 Task: Add Sprouts Large Grade A Brown Cage Free Eggs to the cart.
Action: Mouse moved to (15, 262)
Screenshot: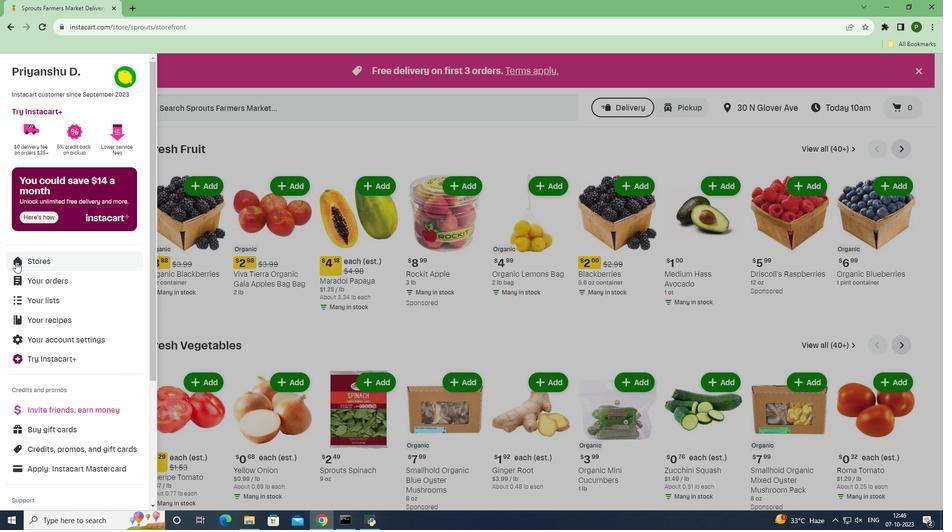 
Action: Mouse pressed left at (15, 262)
Screenshot: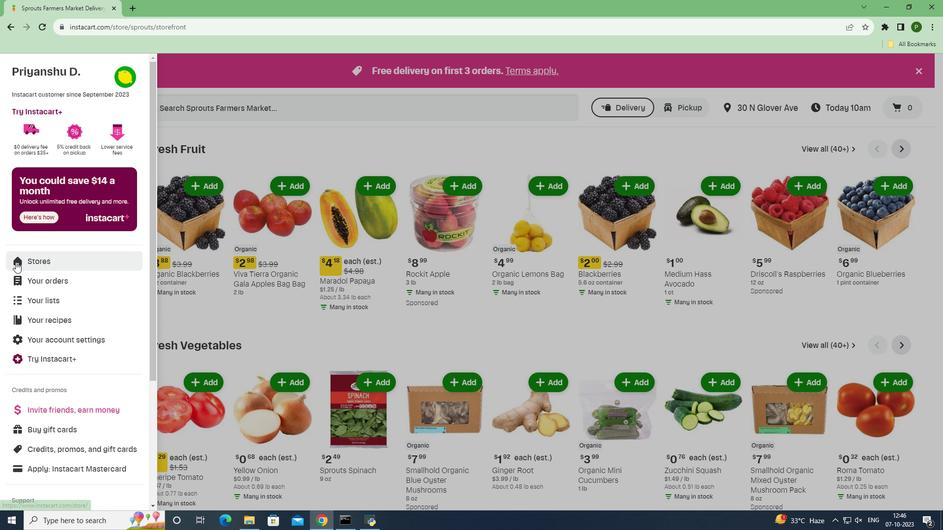 
Action: Mouse moved to (222, 113)
Screenshot: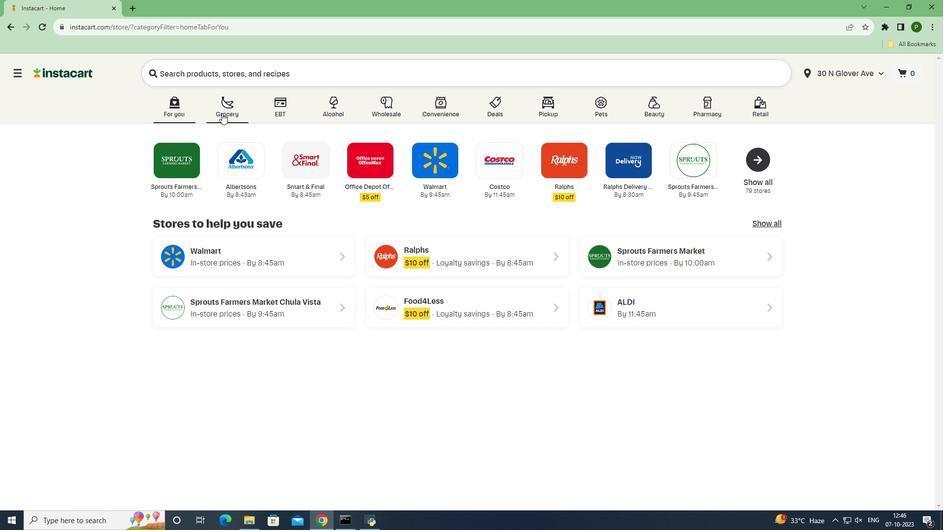 
Action: Mouse pressed left at (222, 113)
Screenshot: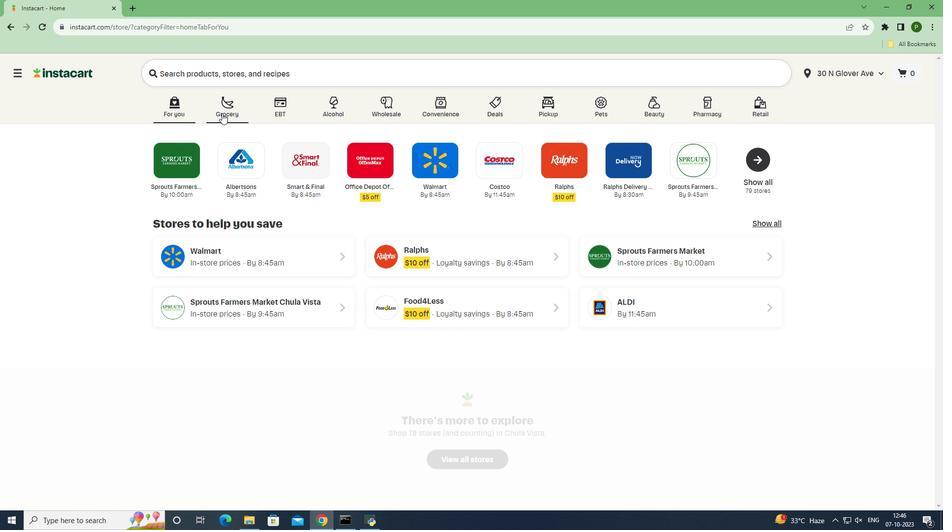 
Action: Mouse moved to (394, 225)
Screenshot: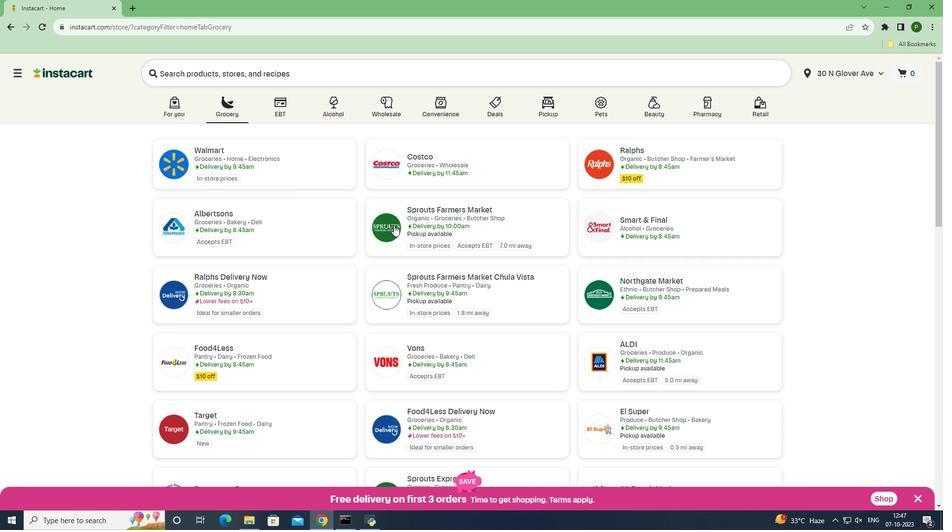 
Action: Mouse pressed left at (394, 225)
Screenshot: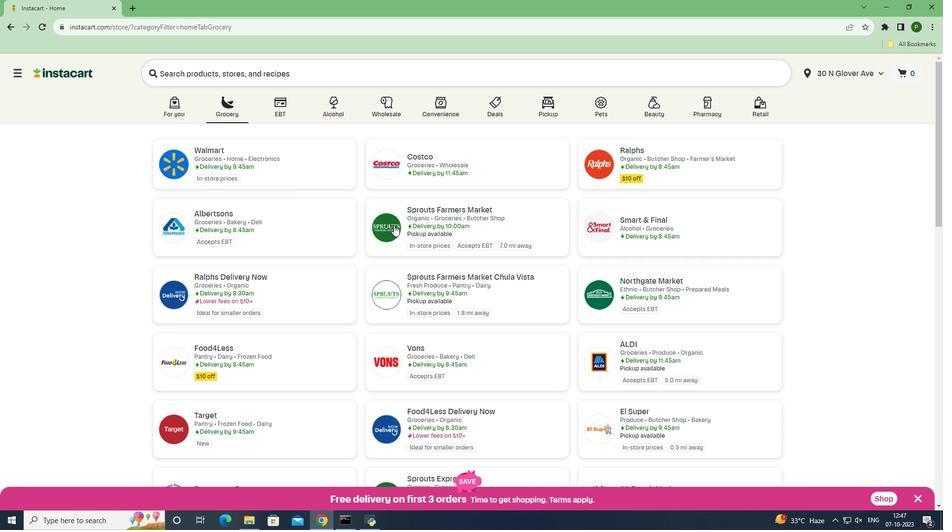 
Action: Mouse moved to (58, 351)
Screenshot: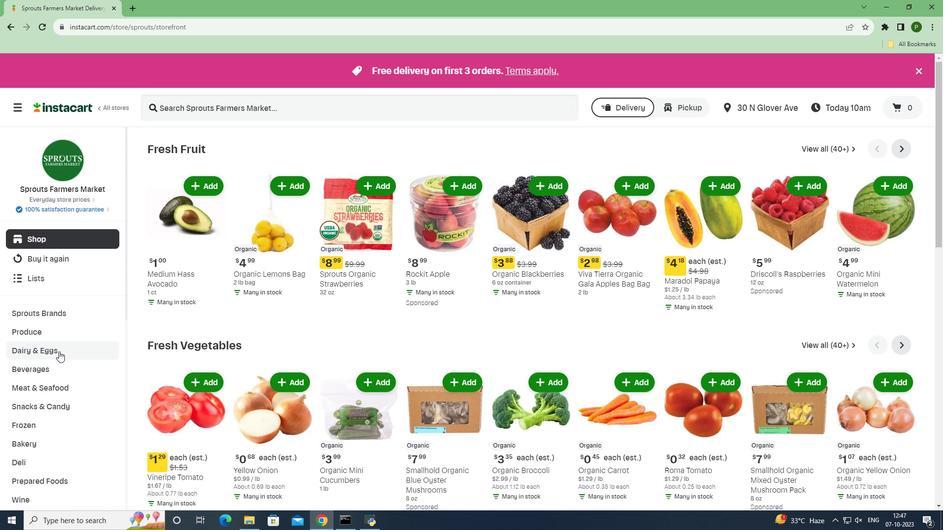 
Action: Mouse pressed left at (58, 351)
Screenshot: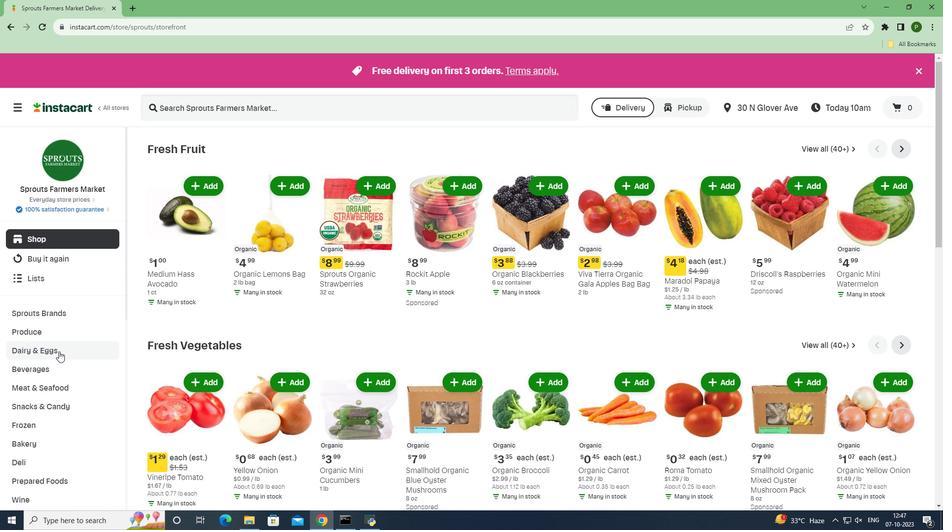 
Action: Mouse moved to (51, 413)
Screenshot: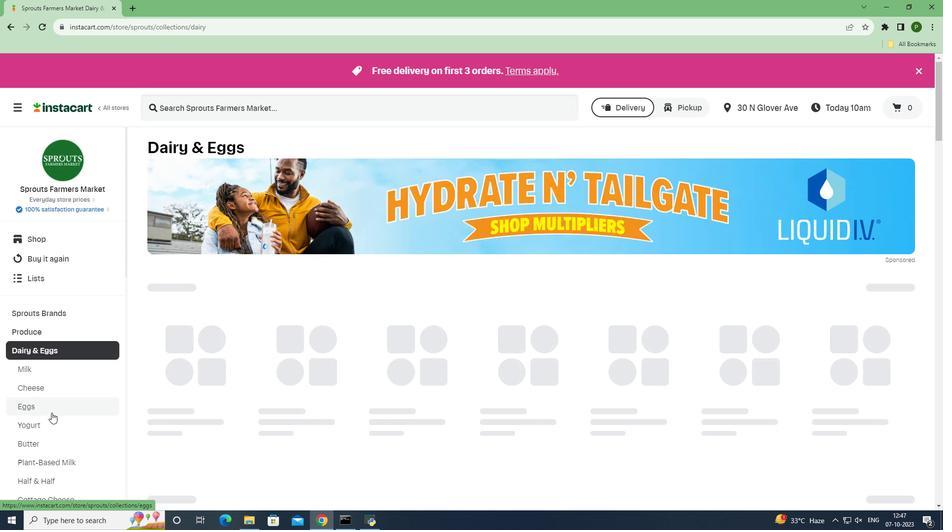 
Action: Mouse pressed left at (51, 413)
Screenshot: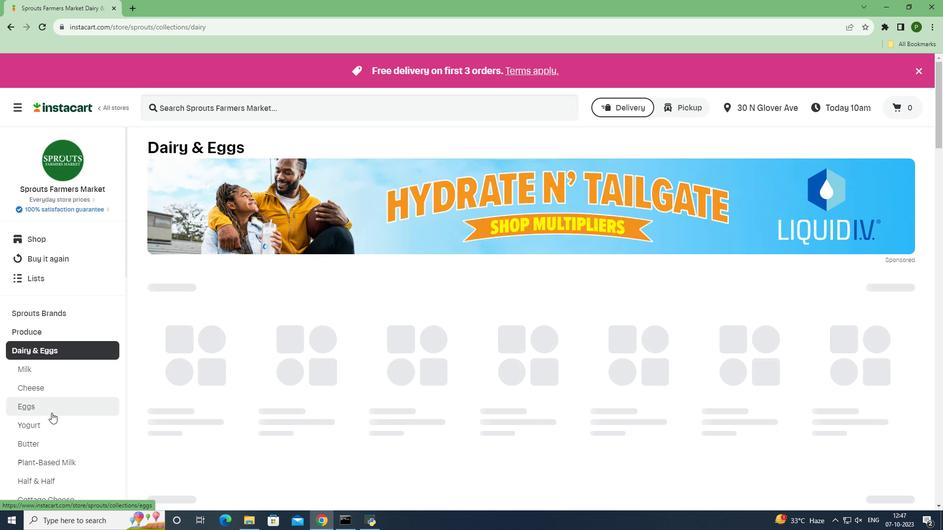 
Action: Mouse moved to (186, 106)
Screenshot: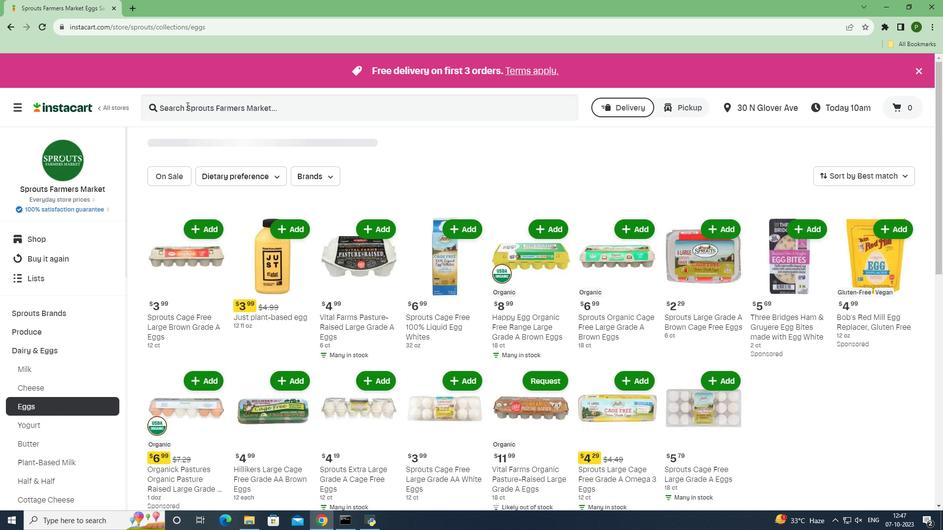 
Action: Mouse pressed left at (186, 106)
Screenshot: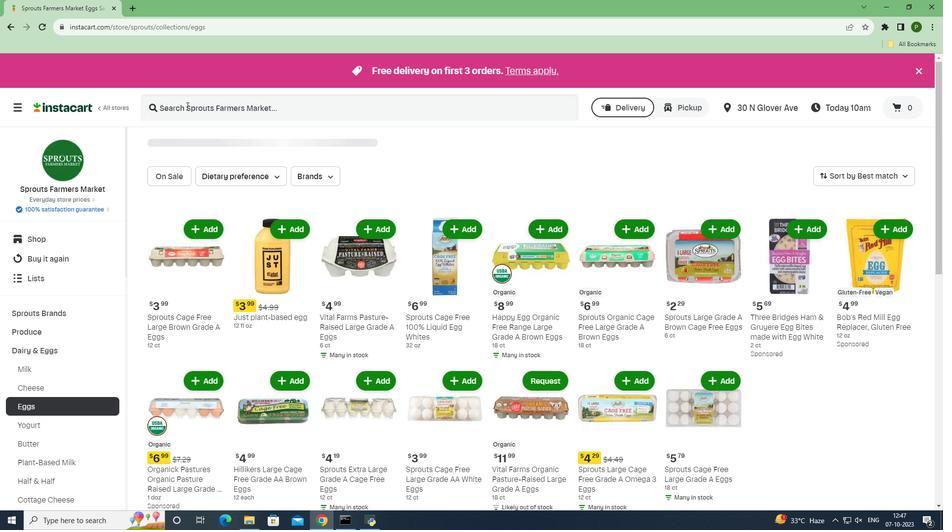 
Action: Key pressed <Key.caps_lock>S<Key.caps_lock>prouts<Key.space><Key.caps_lock>L<Key.caps_lock>arge<Key.space><Key.caps_lock>G<Key.caps_lock>rade<Key.space><Key.caps_lock>A<Key.space>B<Key.caps_lock>rown<Key.space><Key.caps_lock>C<Key.caps_lock>age<Key.space><Key.caps_lock>F<Key.caps_lock>ree<Key.space><Key.caps_lock>E<Key.caps_lock>ggs<Key.space><Key.enter>
Screenshot: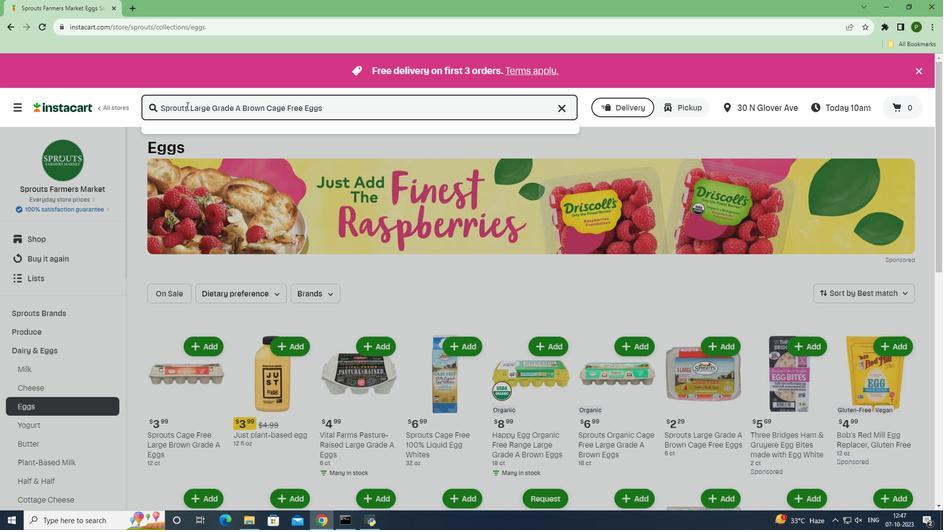 
Action: Mouse moved to (414, 322)
Screenshot: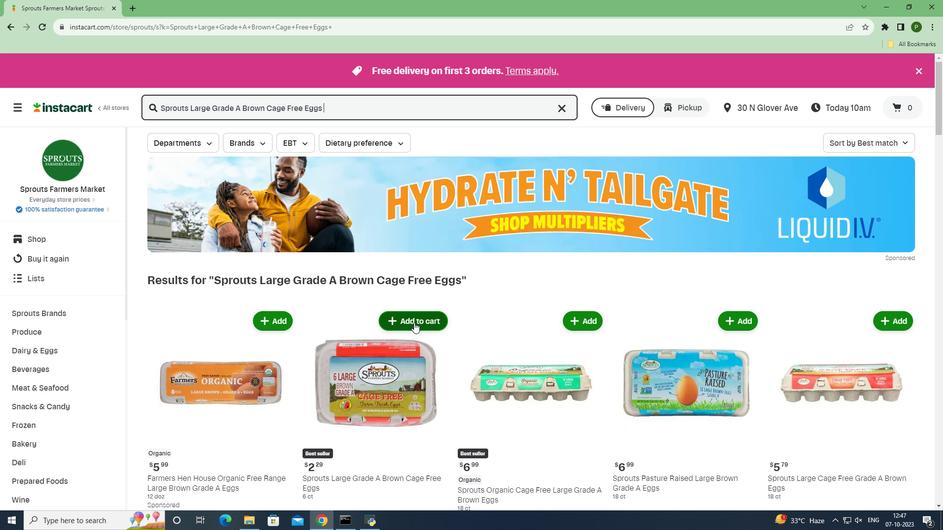
Action: Mouse pressed left at (414, 322)
Screenshot: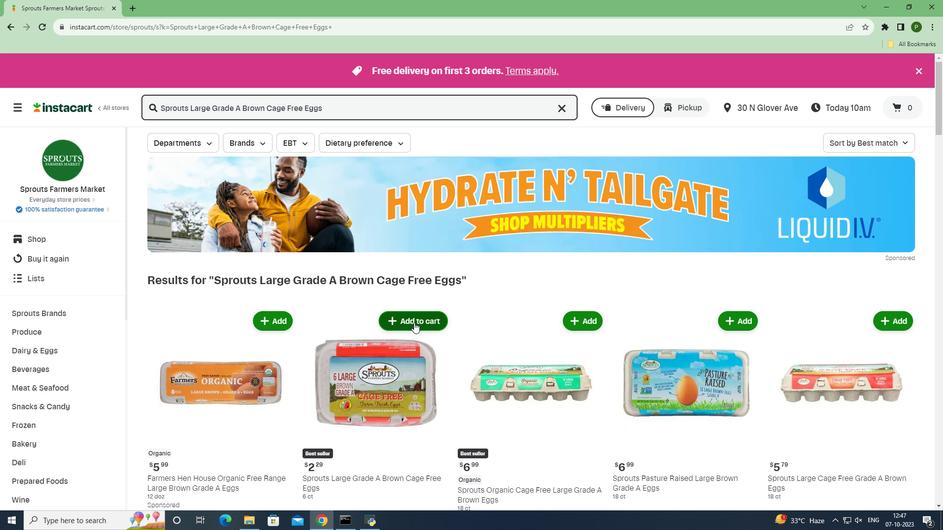 
Action: Mouse moved to (458, 350)
Screenshot: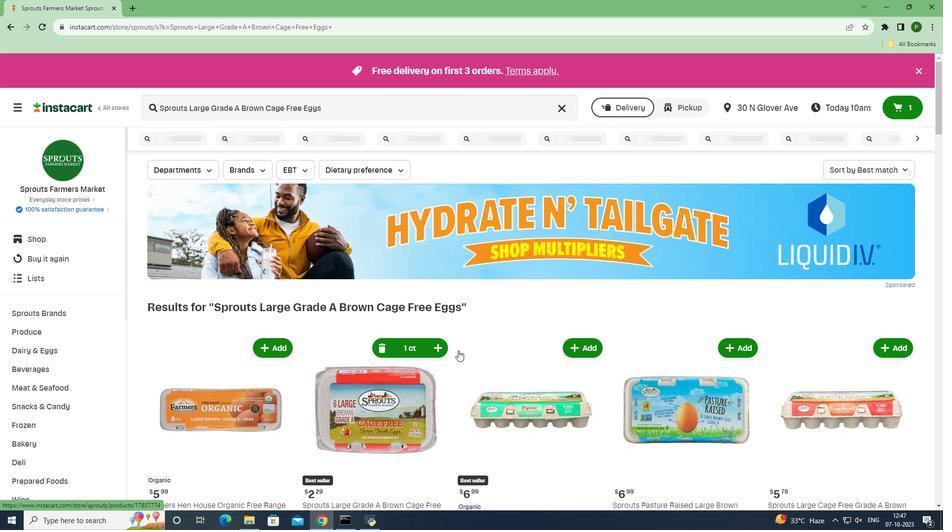 
